 Task: Add Sprouts Hazelnut Coffee to the cart.
Action: Mouse pressed left at (22, 91)
Screenshot: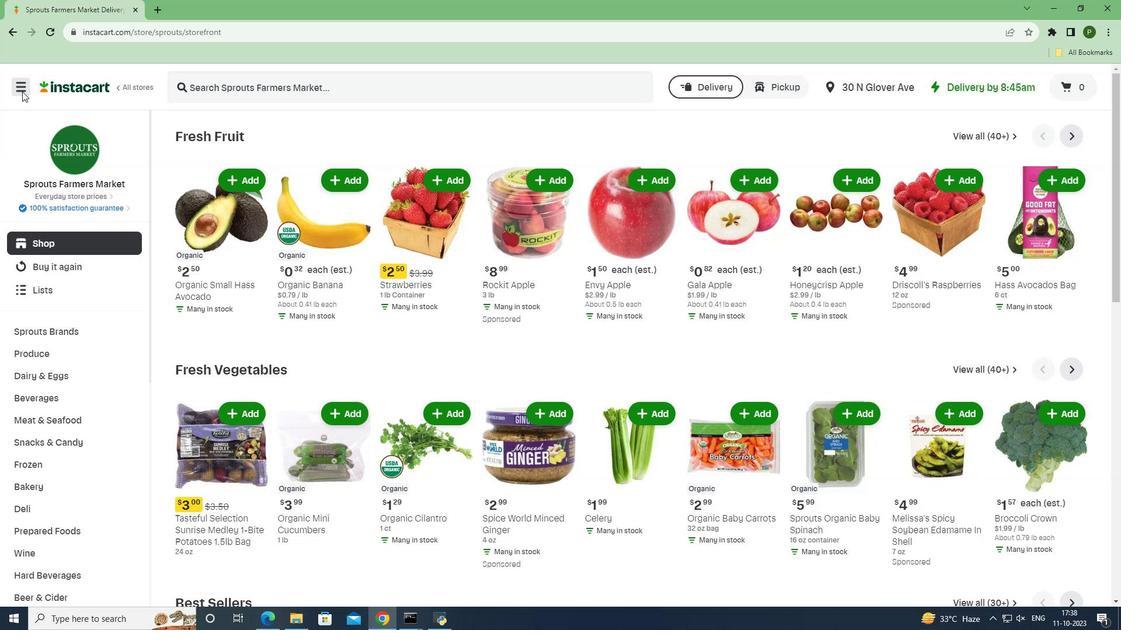 
Action: Mouse moved to (50, 304)
Screenshot: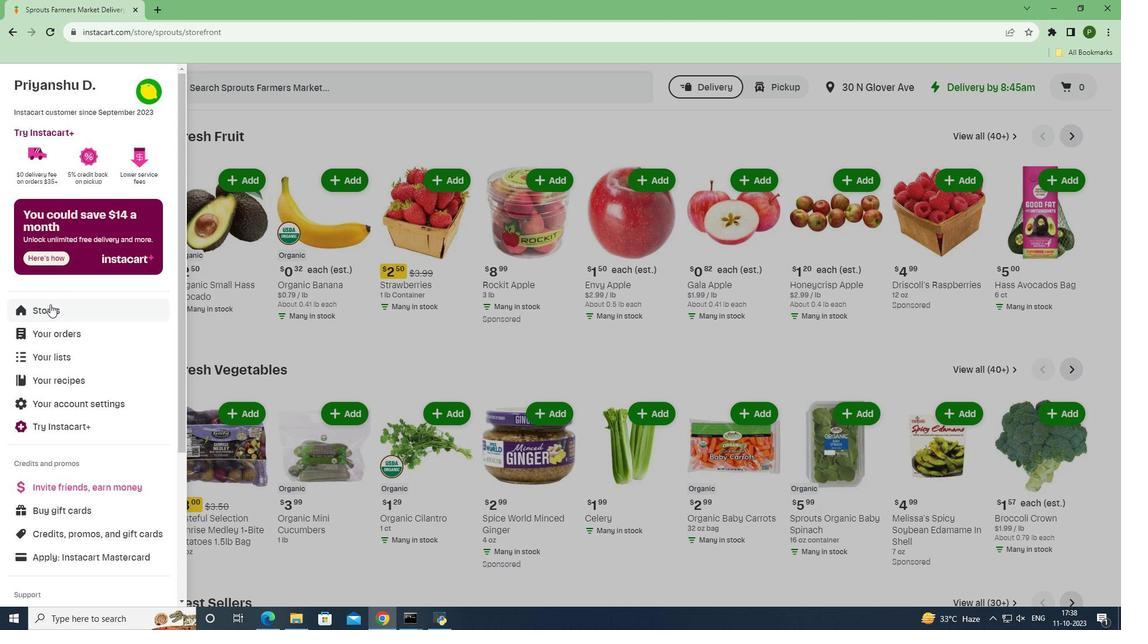 
Action: Mouse pressed left at (50, 304)
Screenshot: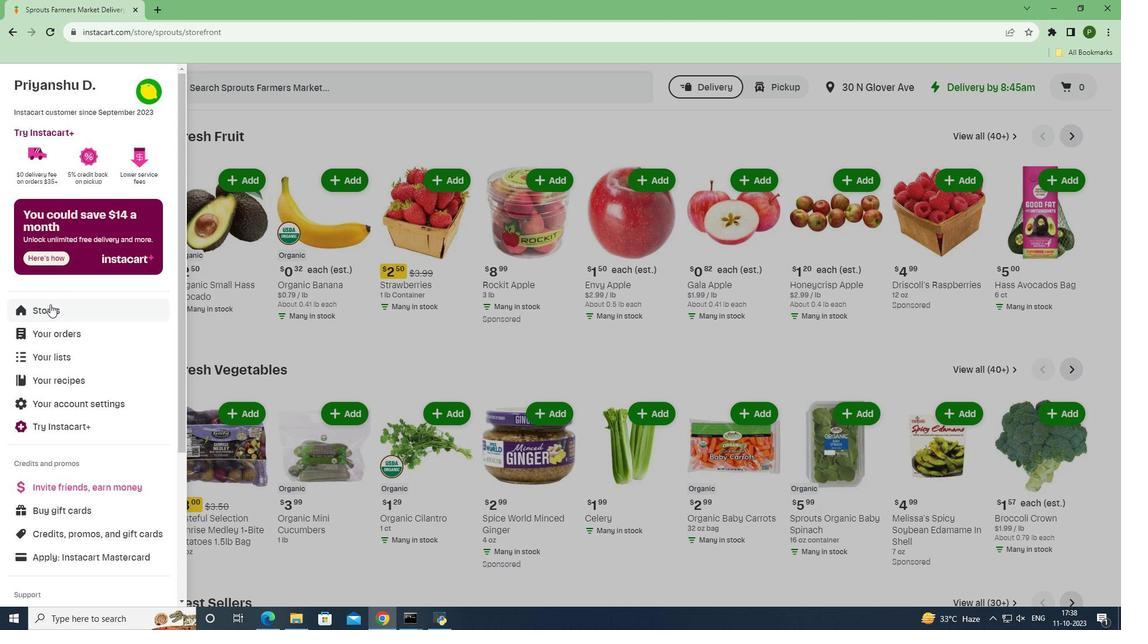 
Action: Mouse moved to (259, 136)
Screenshot: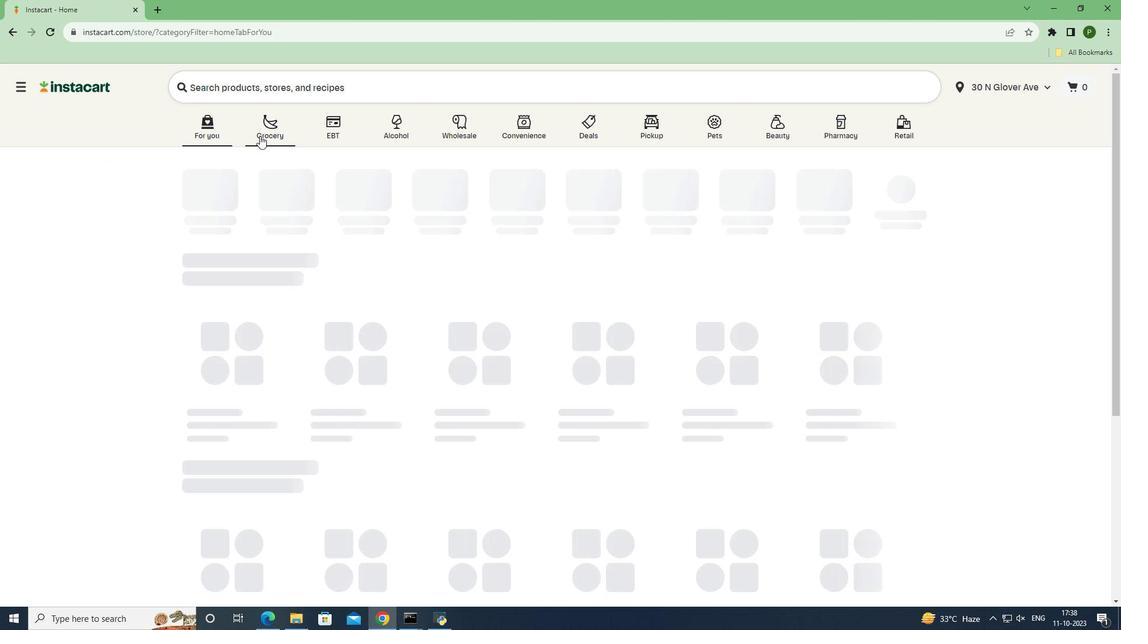 
Action: Mouse pressed left at (259, 136)
Screenshot: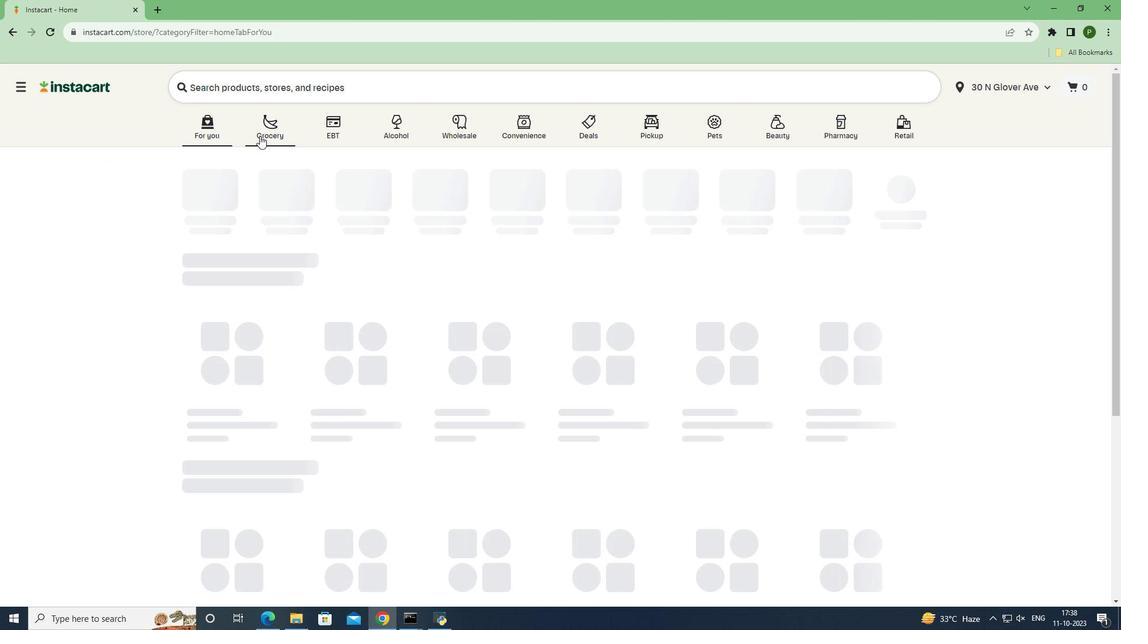 
Action: Mouse moved to (485, 275)
Screenshot: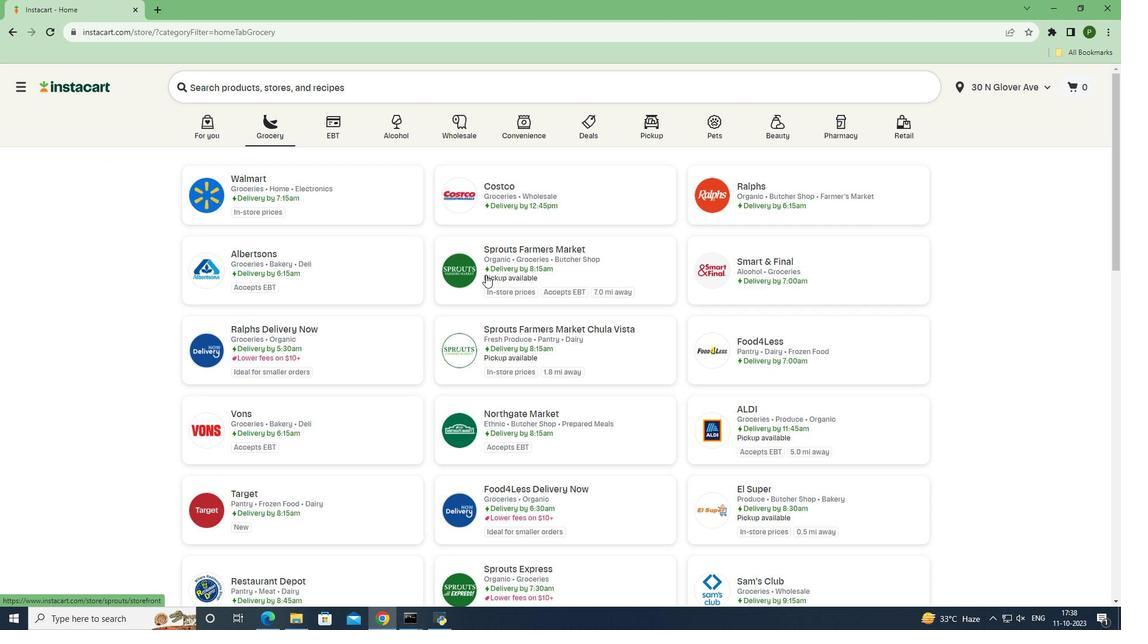 
Action: Mouse pressed left at (485, 275)
Screenshot: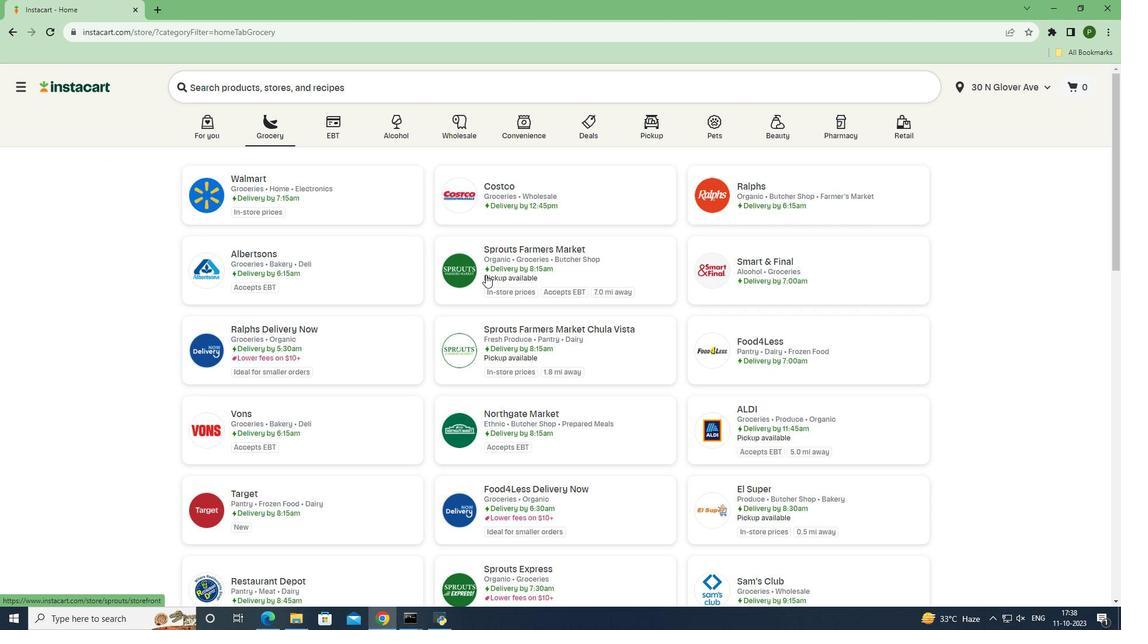 
Action: Mouse moved to (61, 408)
Screenshot: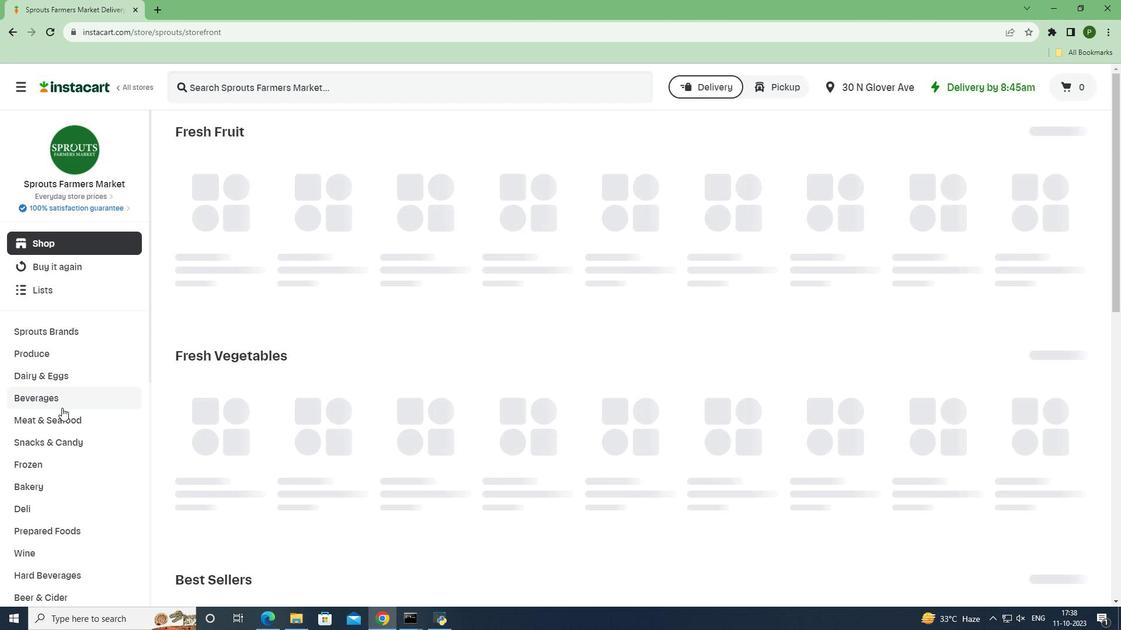 
Action: Mouse pressed left at (61, 408)
Screenshot: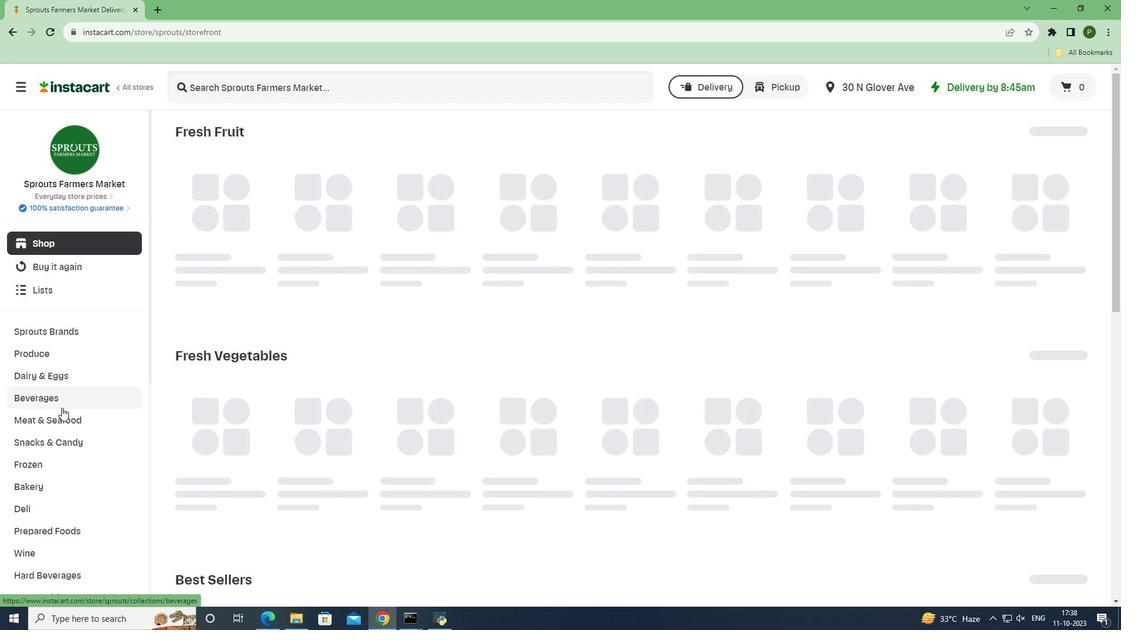 
Action: Mouse moved to (49, 472)
Screenshot: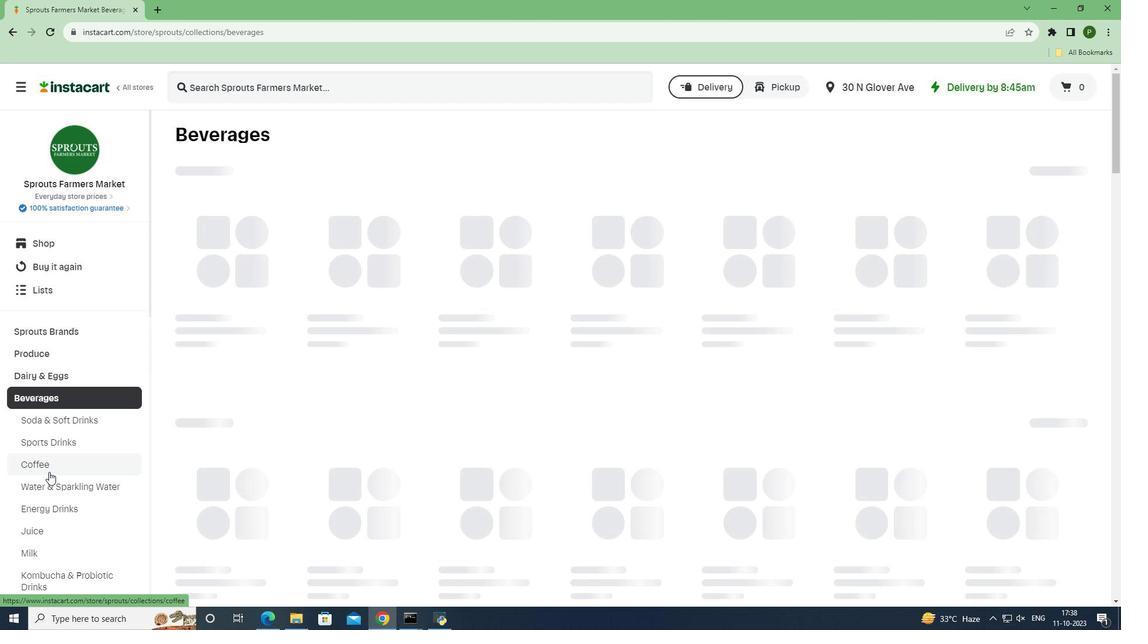 
Action: Mouse pressed left at (49, 472)
Screenshot: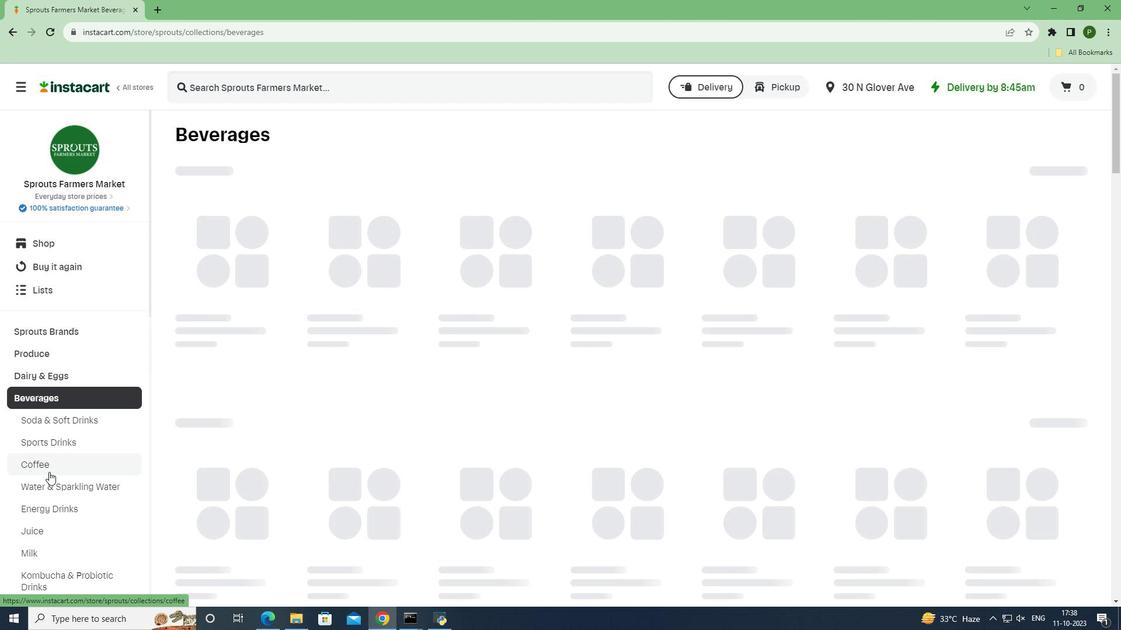 
Action: Mouse moved to (204, 91)
Screenshot: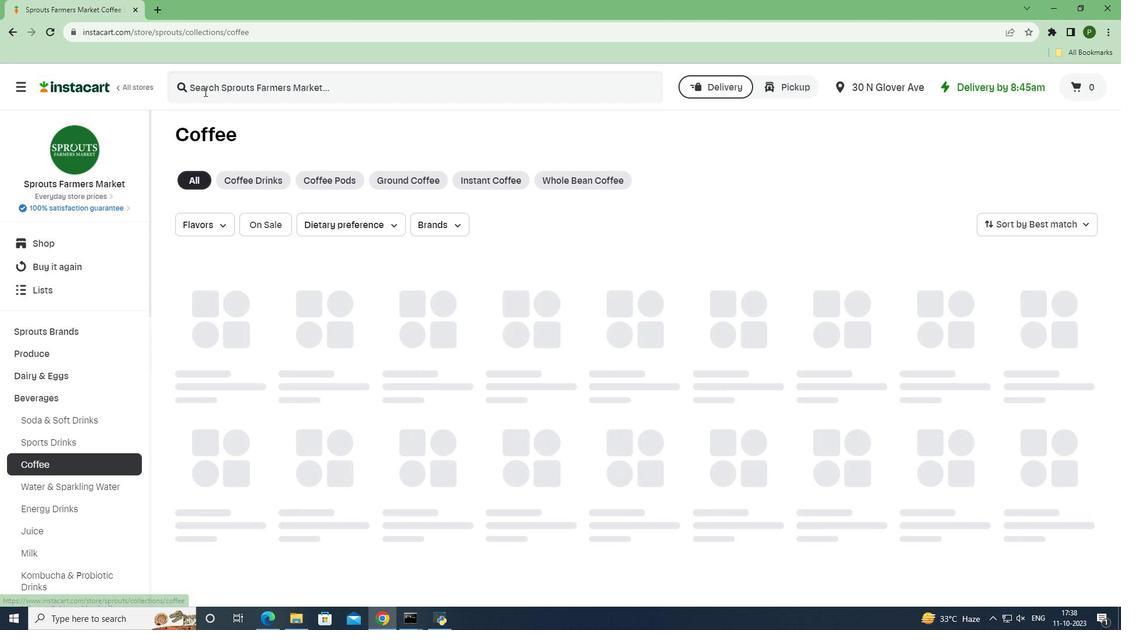 
Action: Mouse pressed left at (204, 91)
Screenshot: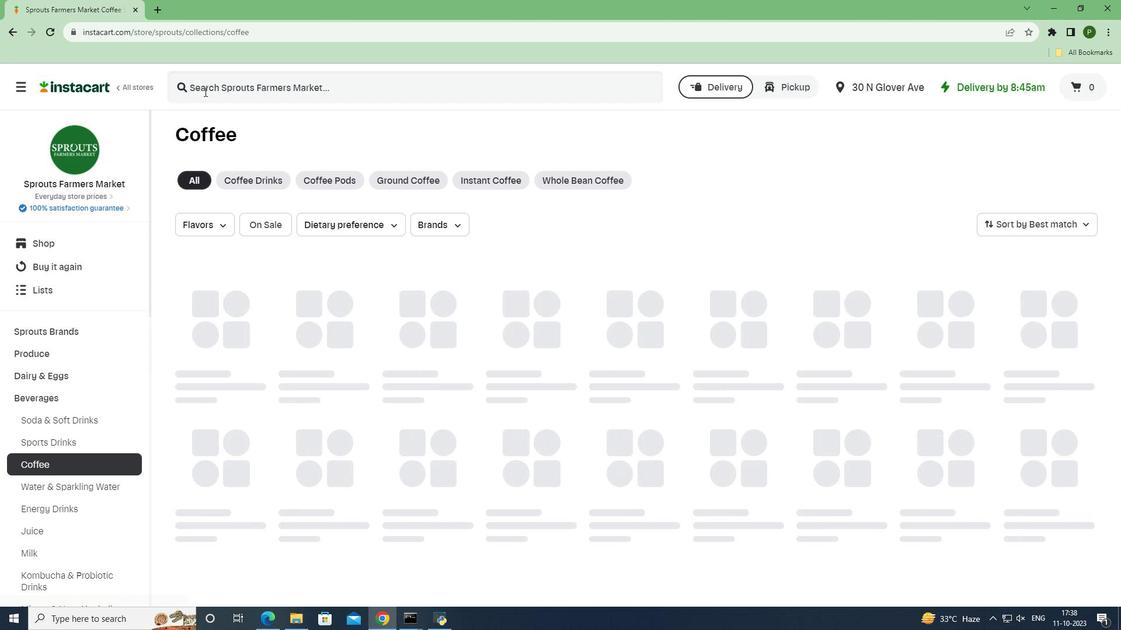 
Action: Key pressed <Key.caps_lock>S<Key.caps_lock>prouts<Key.space><Key.caps_lock>H<Key.caps_lock>azelnut<Key.space><Key.caps_lock>C<Key.caps_lock>offee<Key.enter>
Screenshot: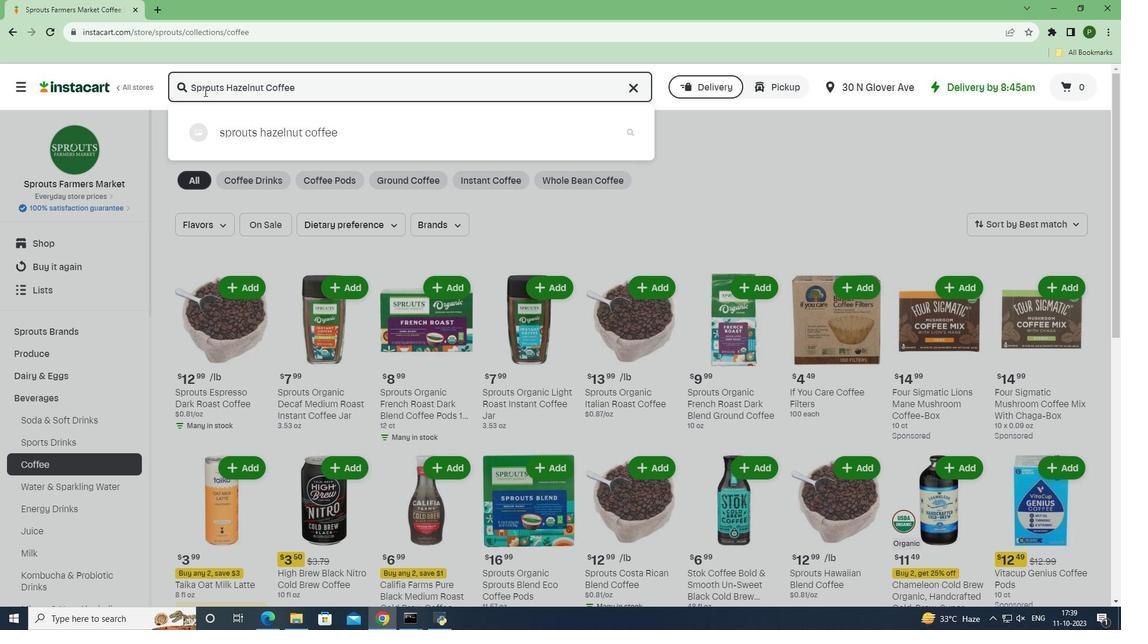 
Action: Mouse moved to (682, 205)
Screenshot: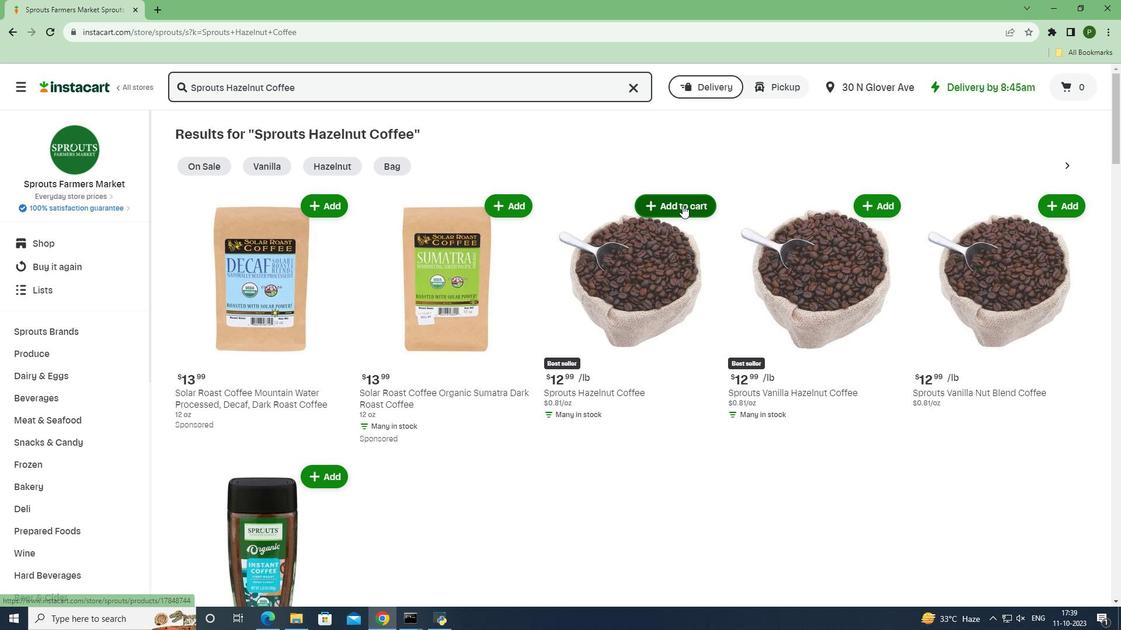 
Action: Mouse pressed left at (682, 205)
Screenshot: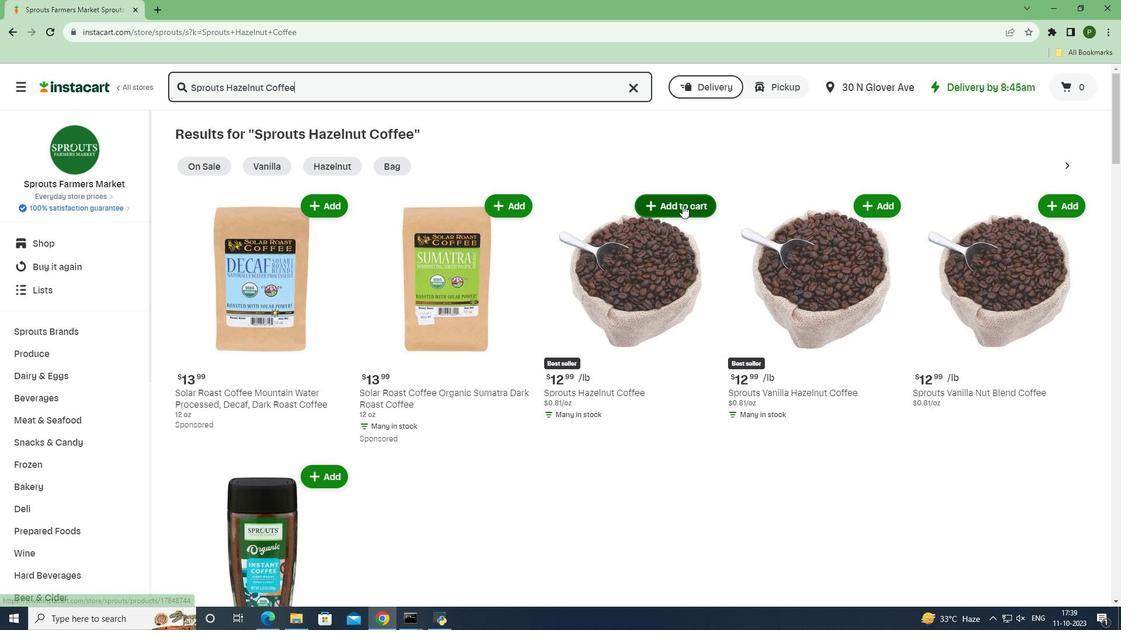 
Action: Mouse moved to (711, 249)
Screenshot: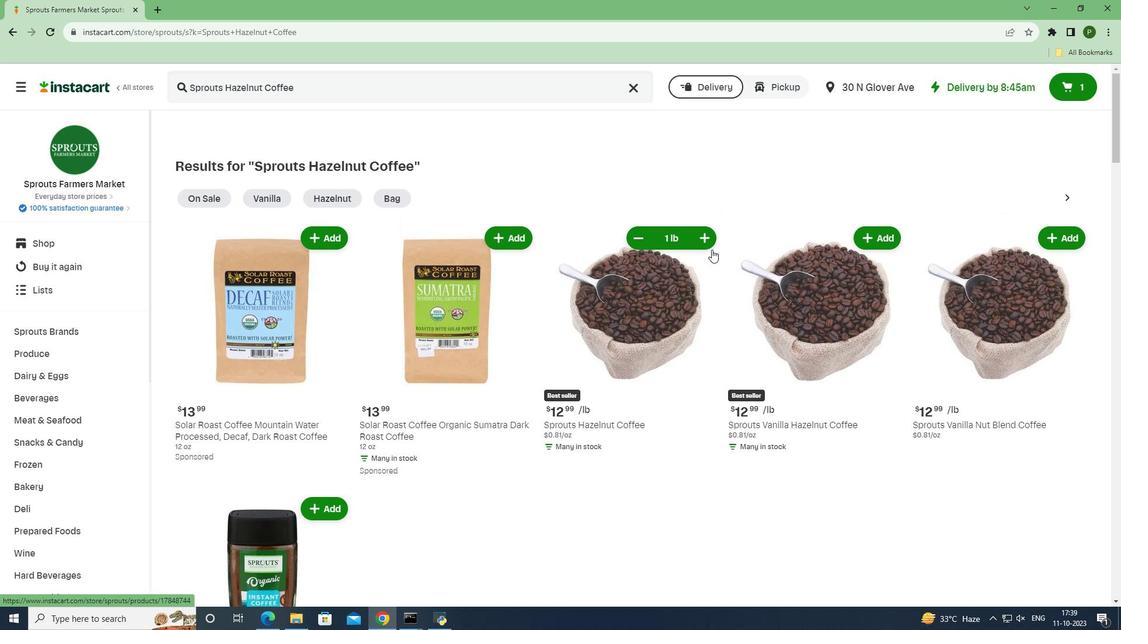 
